 Task: Send an email through global action
Action: Mouse moved to (606, 55)
Screenshot: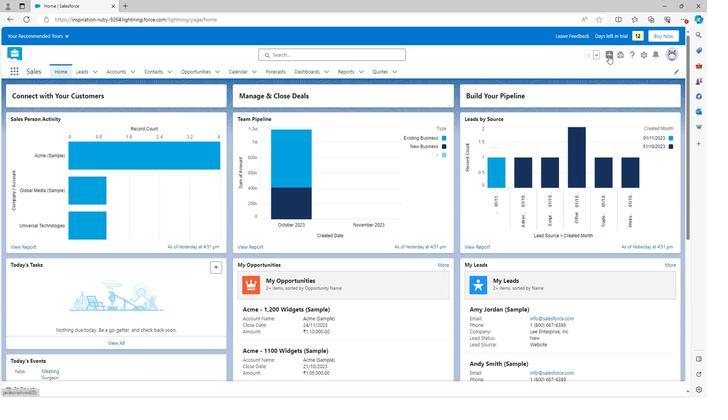 
Action: Mouse pressed left at (606, 55)
Screenshot: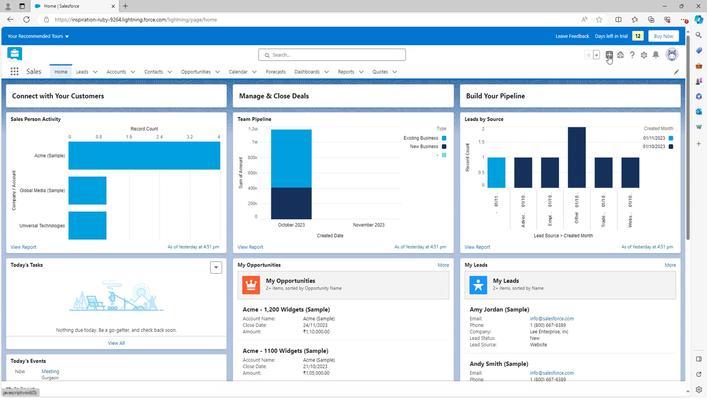 
Action: Mouse moved to (577, 131)
Screenshot: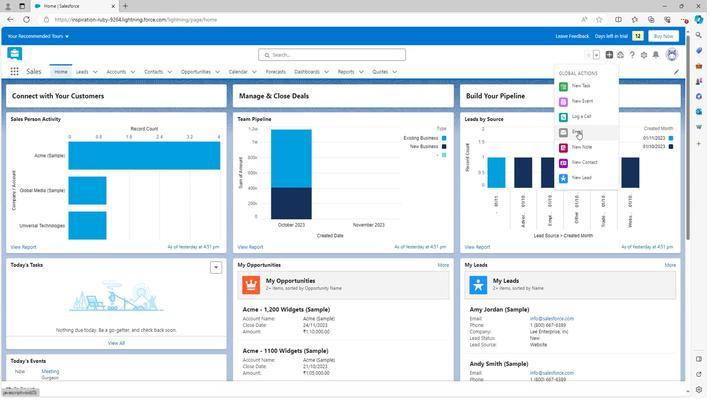 
Action: Mouse pressed left at (577, 131)
Screenshot: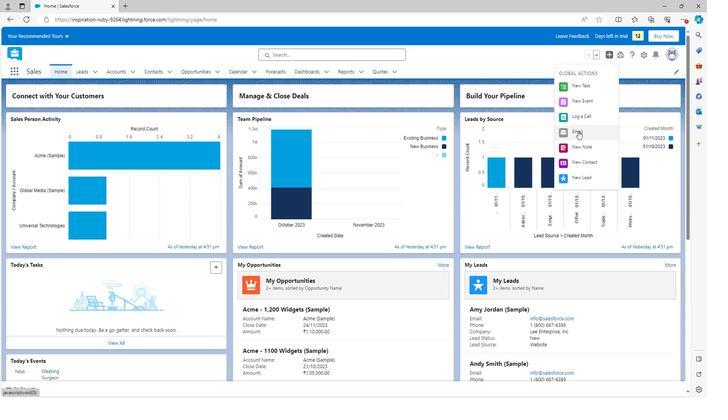 
Action: Mouse moved to (561, 288)
Screenshot: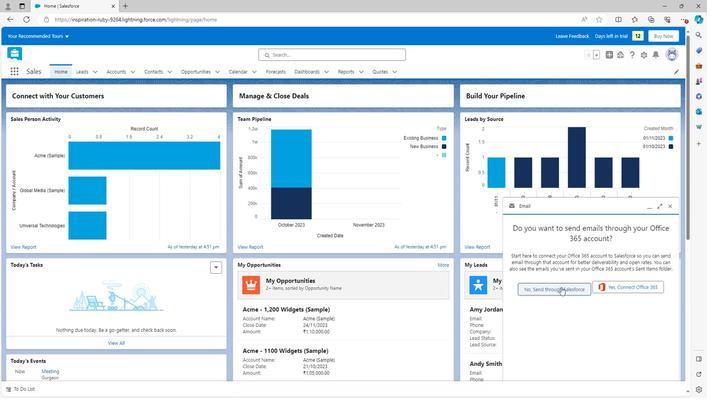
Action: Mouse pressed left at (561, 288)
Screenshot: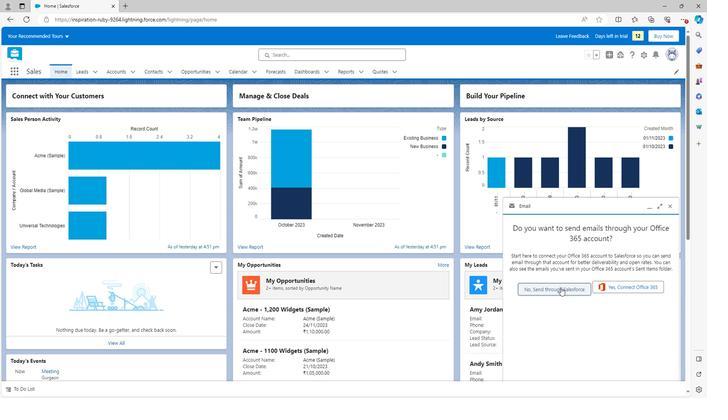 
Action: Mouse moved to (551, 236)
Screenshot: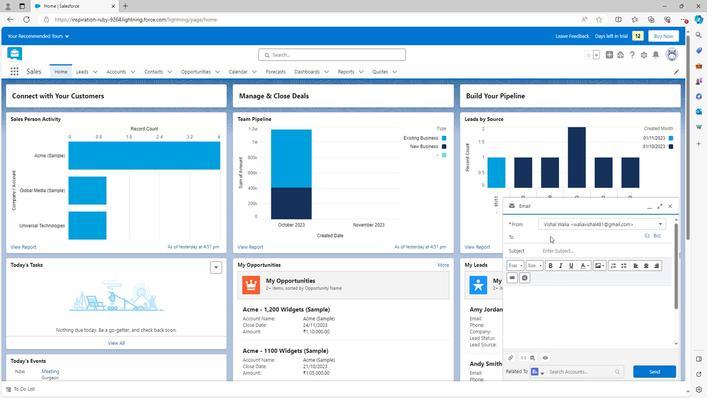 
Action: Mouse pressed left at (551, 236)
Screenshot: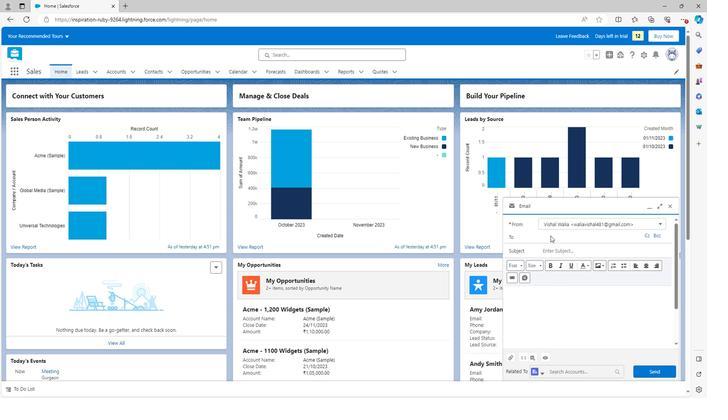 
Action: Mouse moved to (559, 236)
Screenshot: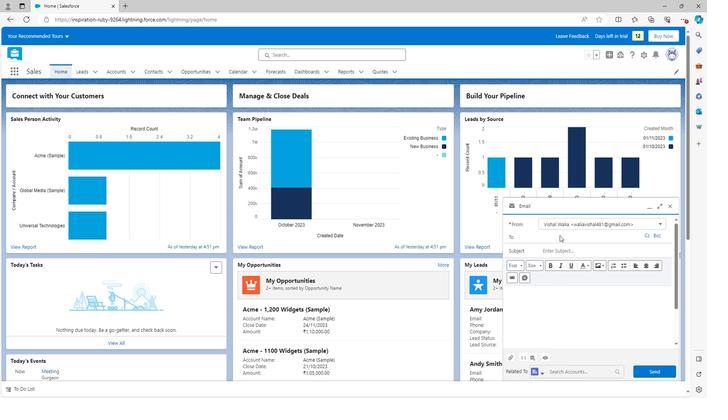 
Action: Mouse pressed left at (559, 236)
Screenshot: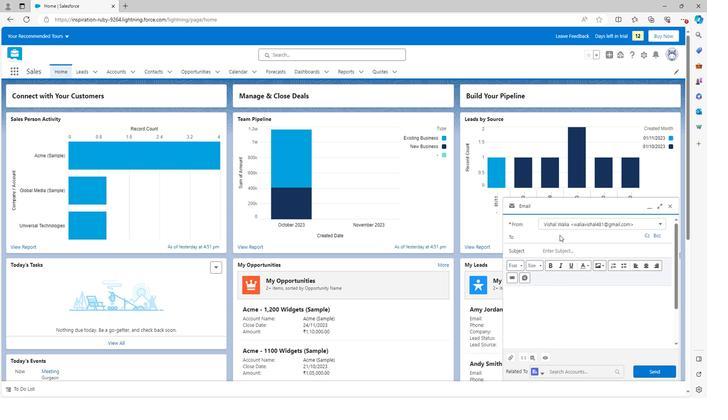 
Action: Key pressed vipenderkumar121<Key.shift>@gmail.com
Screenshot: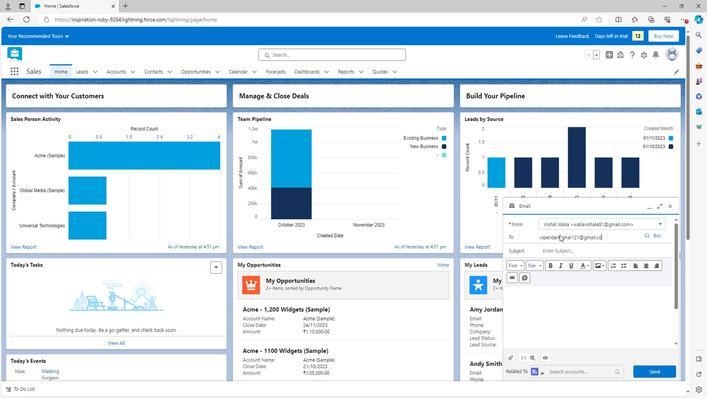 
Action: Mouse moved to (553, 247)
Screenshot: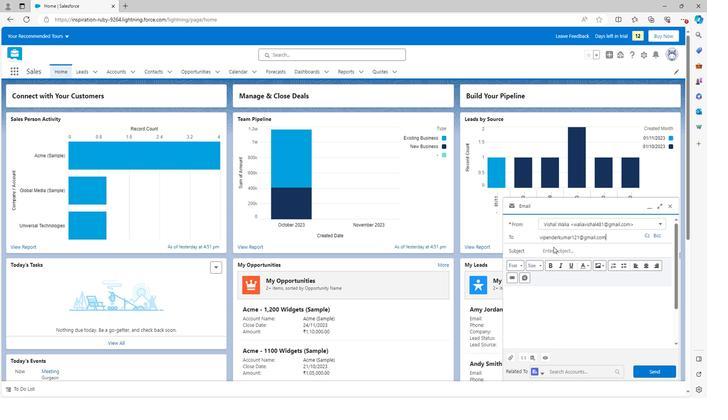 
Action: Mouse pressed left at (553, 247)
Screenshot: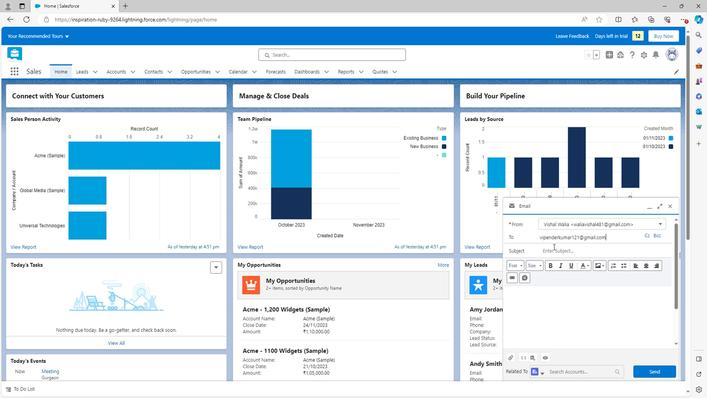 
Action: Mouse moved to (553, 249)
Screenshot: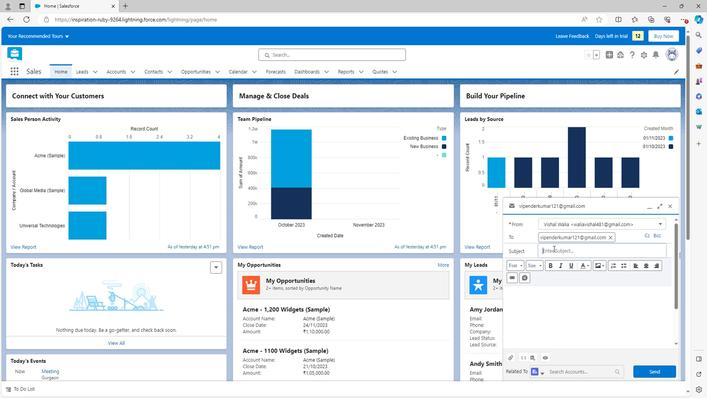 
Action: Key pressed test
Screenshot: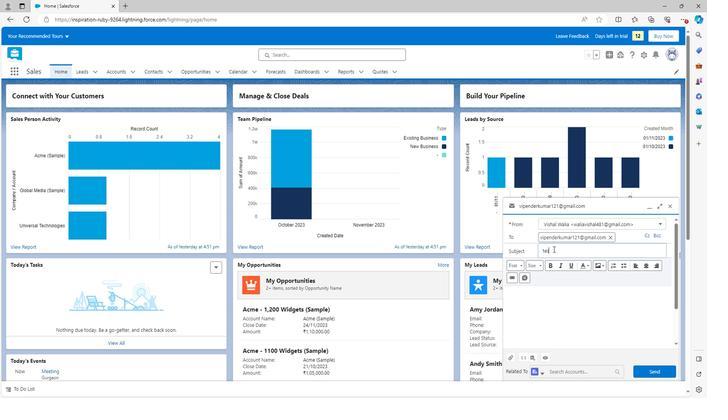 
Action: Mouse moved to (536, 309)
Screenshot: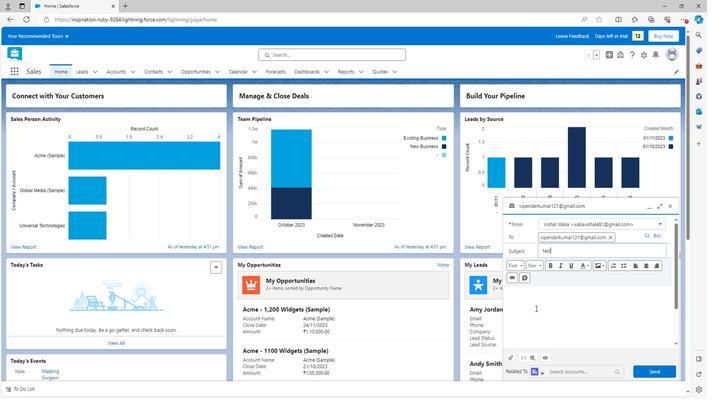 
Action: Mouse pressed left at (536, 309)
Screenshot: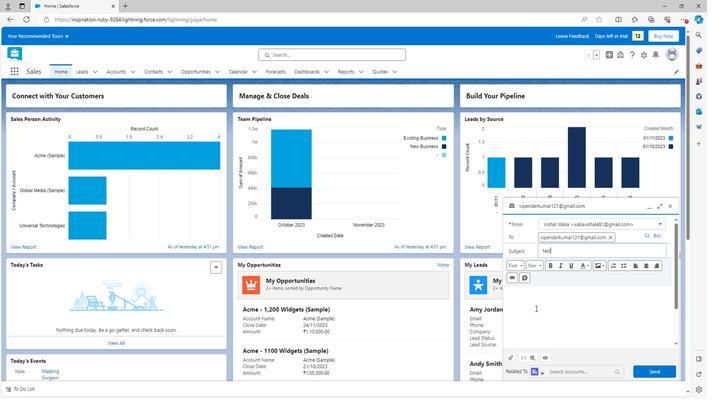 
Action: Mouse moved to (534, 305)
Screenshot: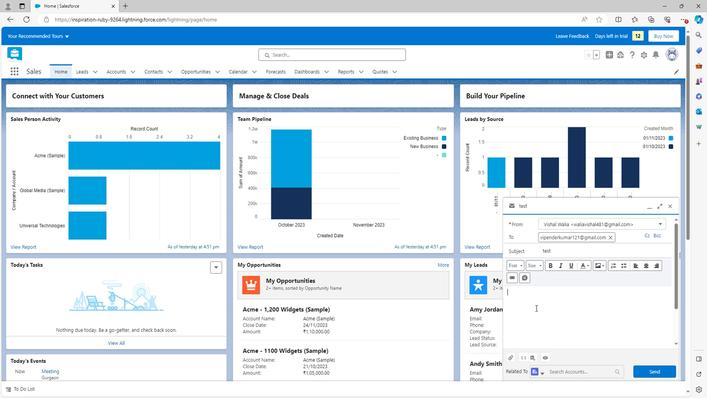 
Action: Key pressed test
Screenshot: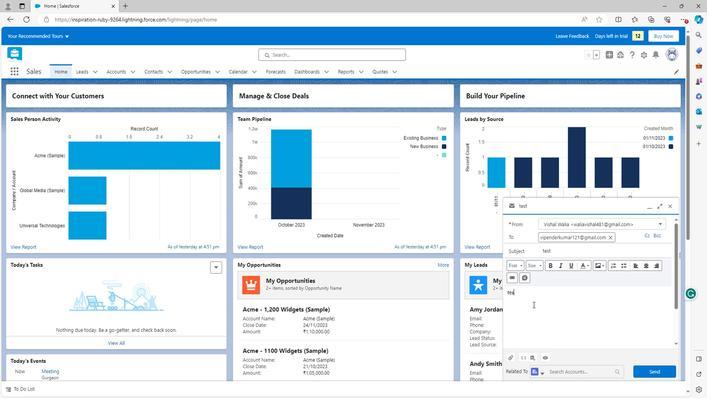 
Action: Mouse moved to (574, 371)
Screenshot: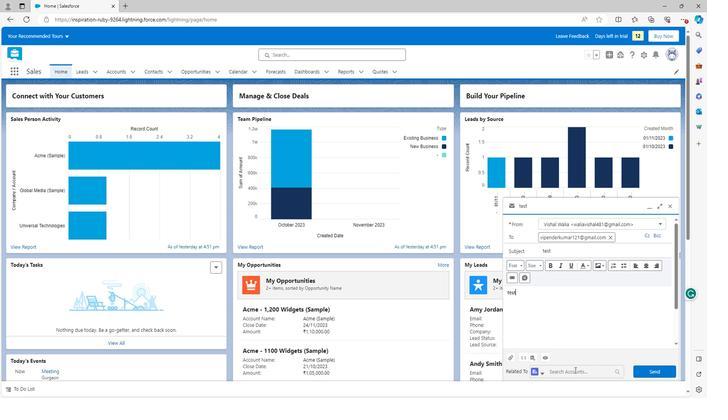 
Action: Mouse pressed left at (574, 371)
Screenshot: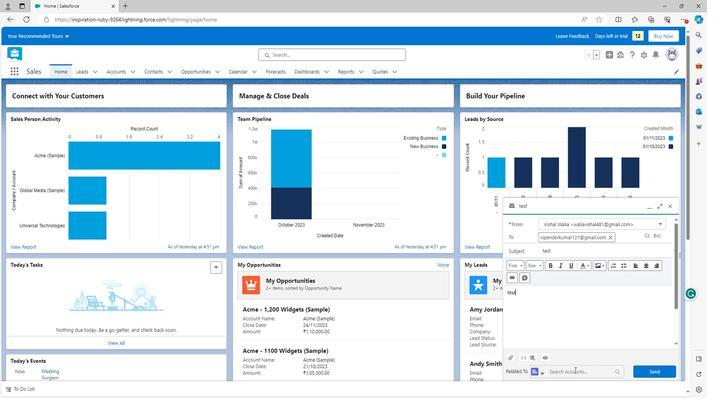 
Action: Mouse moved to (569, 332)
Screenshot: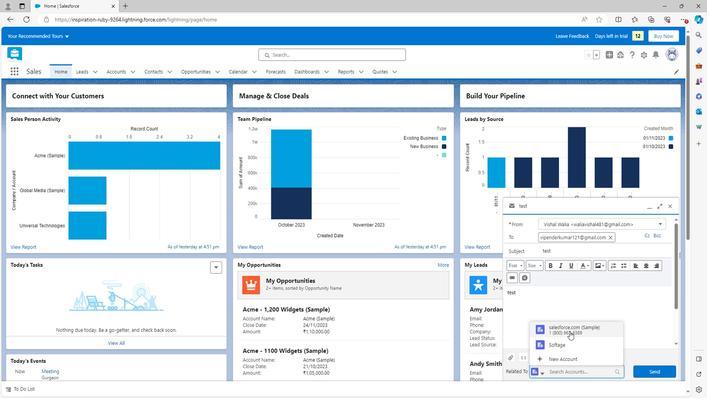 
Action: Mouse pressed left at (569, 332)
Screenshot: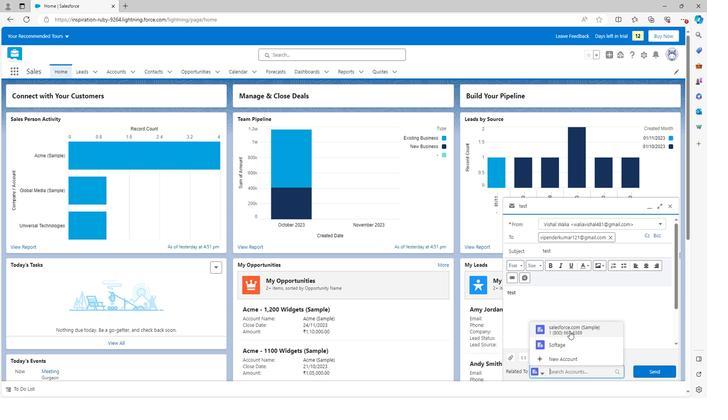 
Action: Mouse moved to (646, 372)
Screenshot: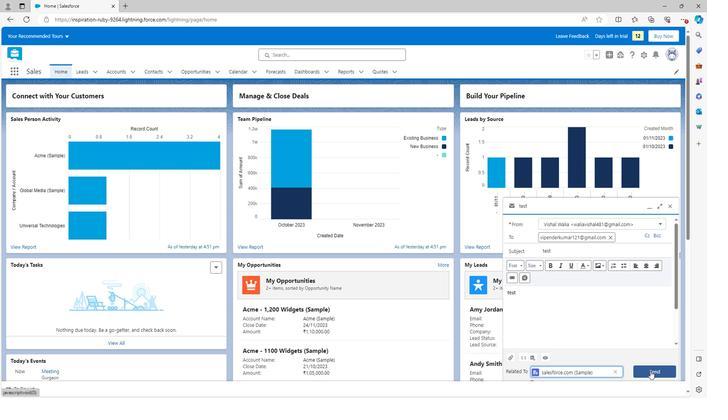 
Action: Mouse pressed left at (646, 372)
Screenshot: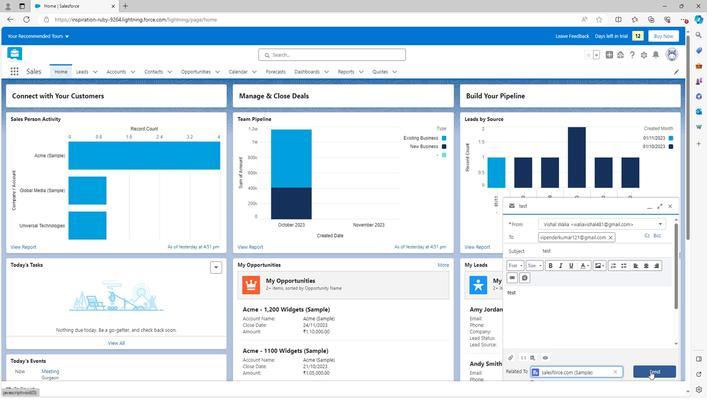 
Action: Mouse moved to (484, 60)
Screenshot: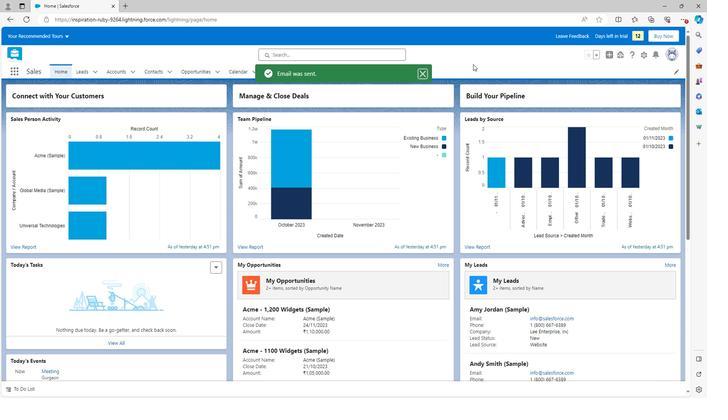 
Action: Mouse pressed left at (484, 60)
Screenshot: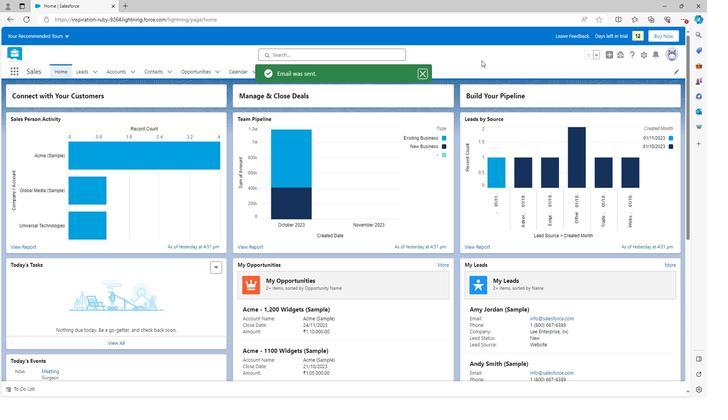 
Action: Mouse moved to (470, 65)
Screenshot: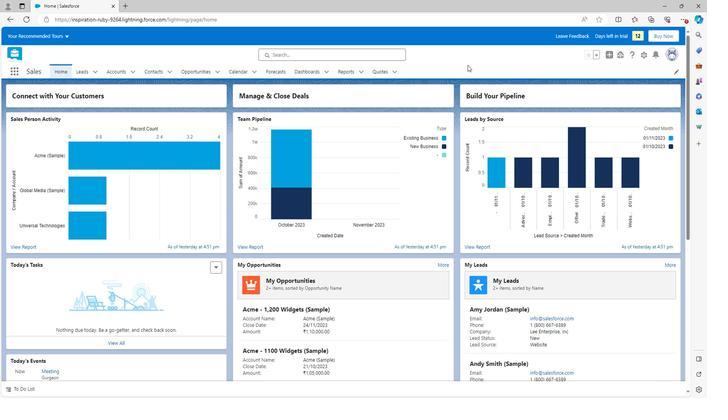 
